Task: For heading  Tahoma with underline.  font size for heading20,  'Change the font style of data to'Arial.  and font size to 12,  Change the alignment of both headline & data to Align left.  In the sheet  Financial Wizard
Action: Mouse moved to (39, 118)
Screenshot: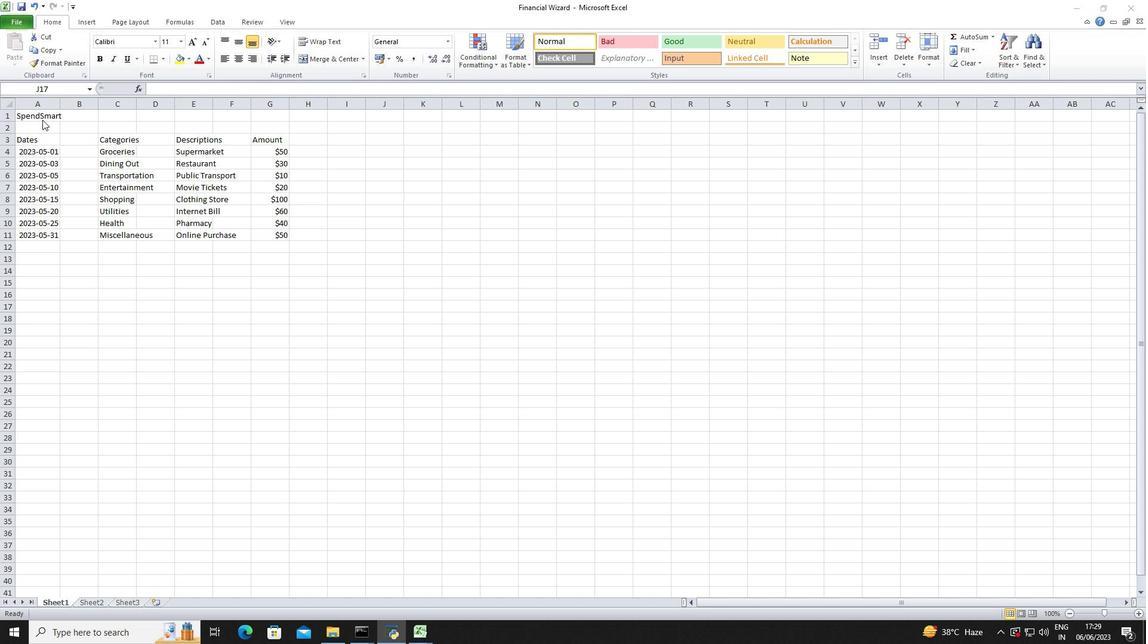 
Action: Mouse pressed left at (39, 118)
Screenshot: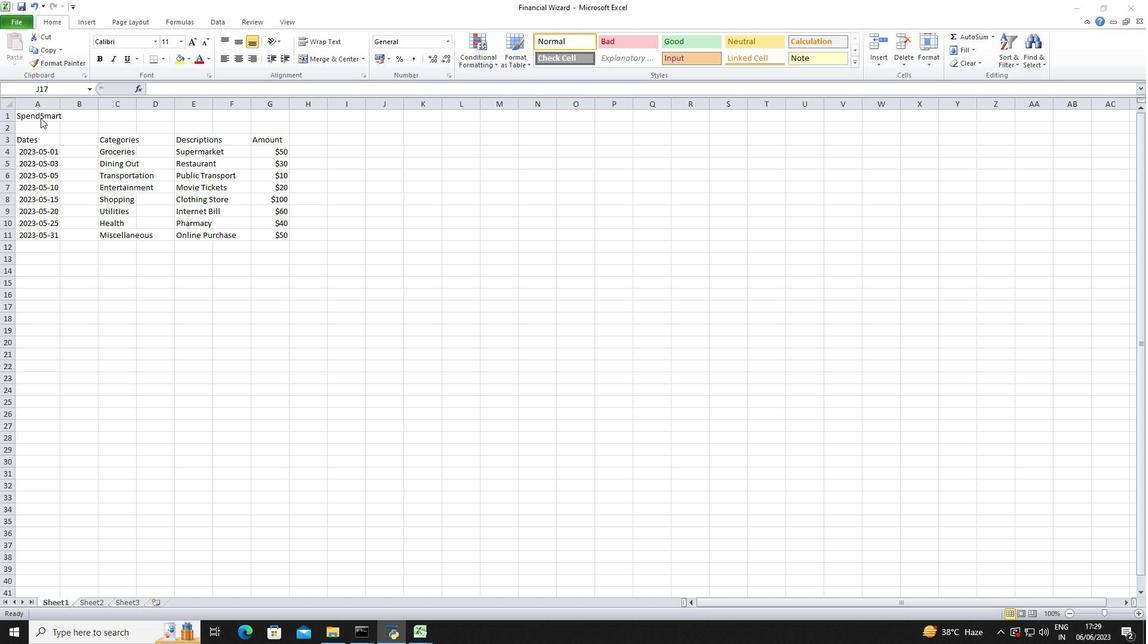 
Action: Mouse moved to (39, 115)
Screenshot: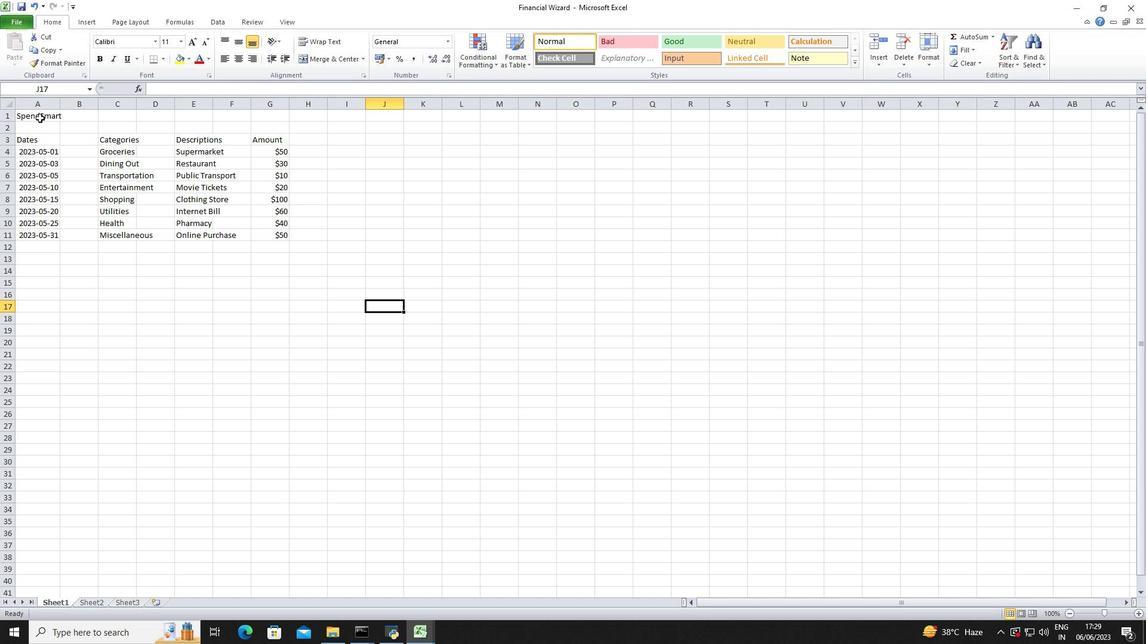 
Action: Mouse pressed left at (39, 115)
Screenshot: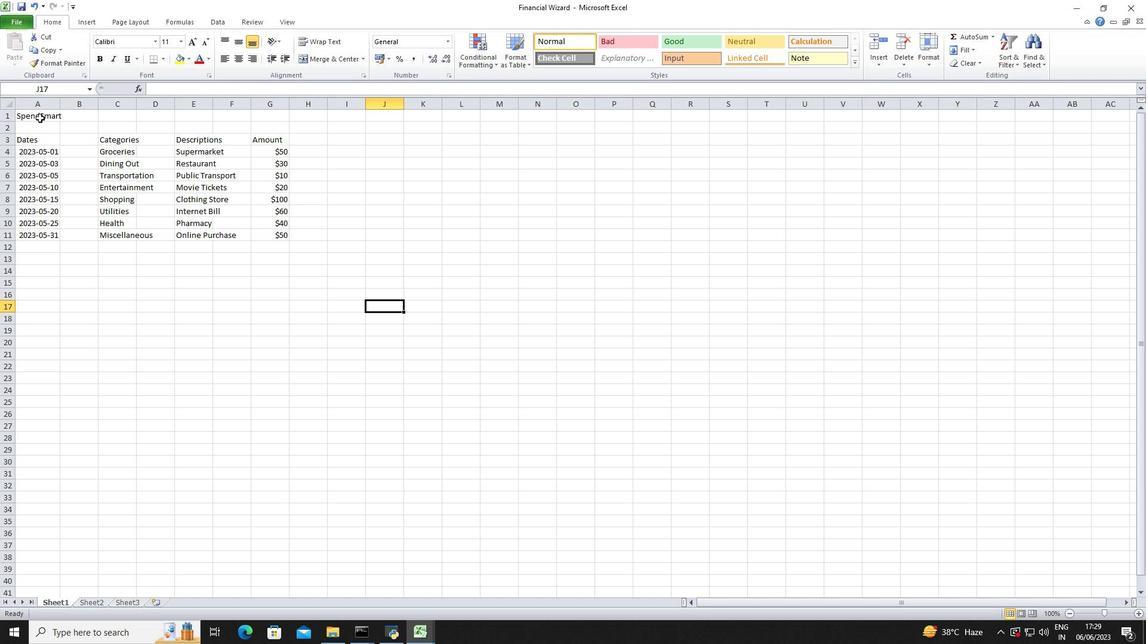 
Action: Mouse moved to (119, 39)
Screenshot: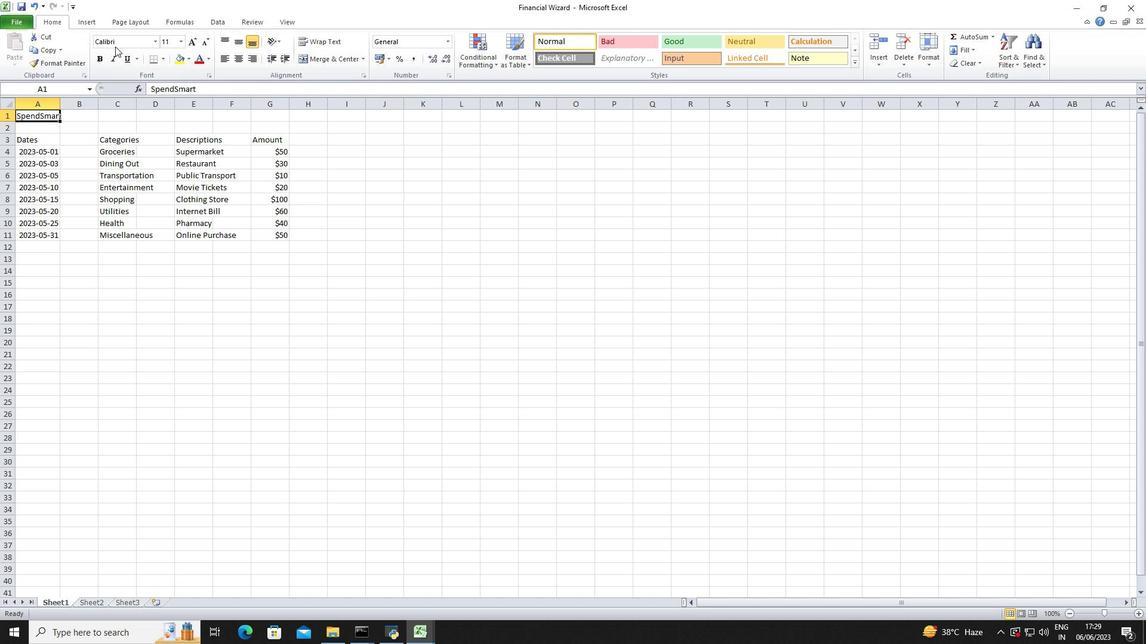 
Action: Mouse pressed left at (119, 39)
Screenshot: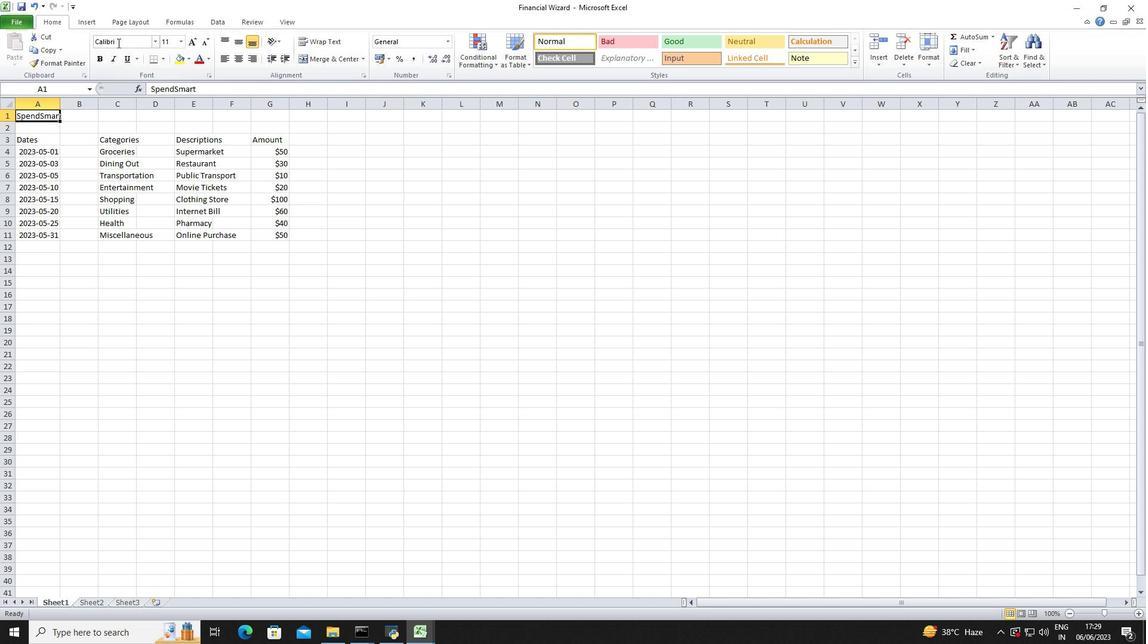 
Action: Key pressed <Key.shift>Tahoma<Key.enter>
Screenshot: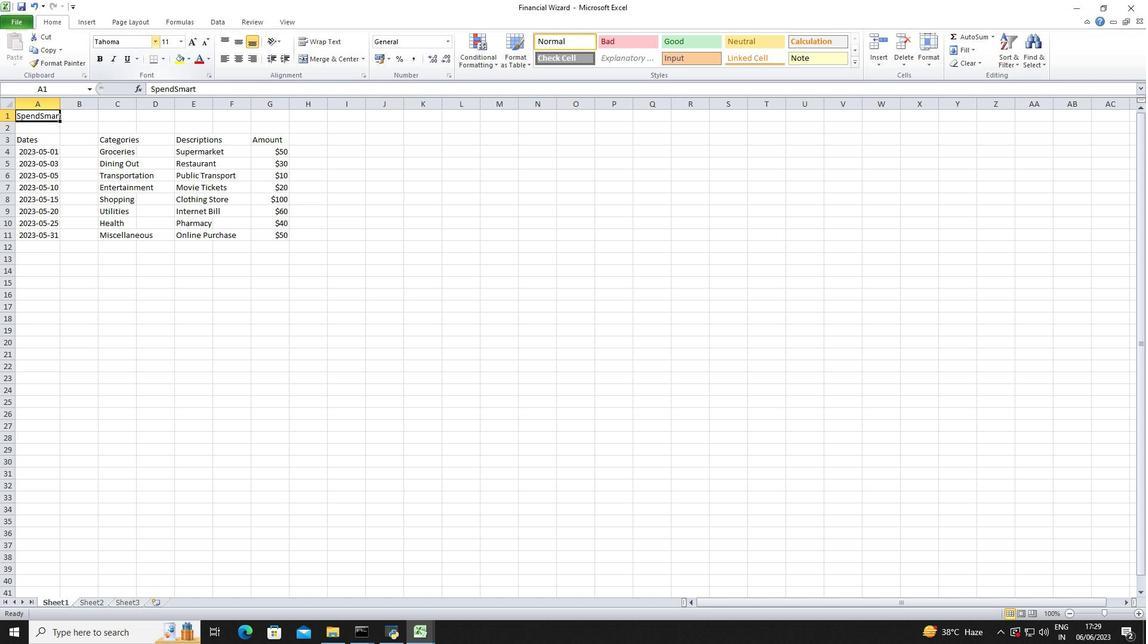
Action: Mouse moved to (125, 59)
Screenshot: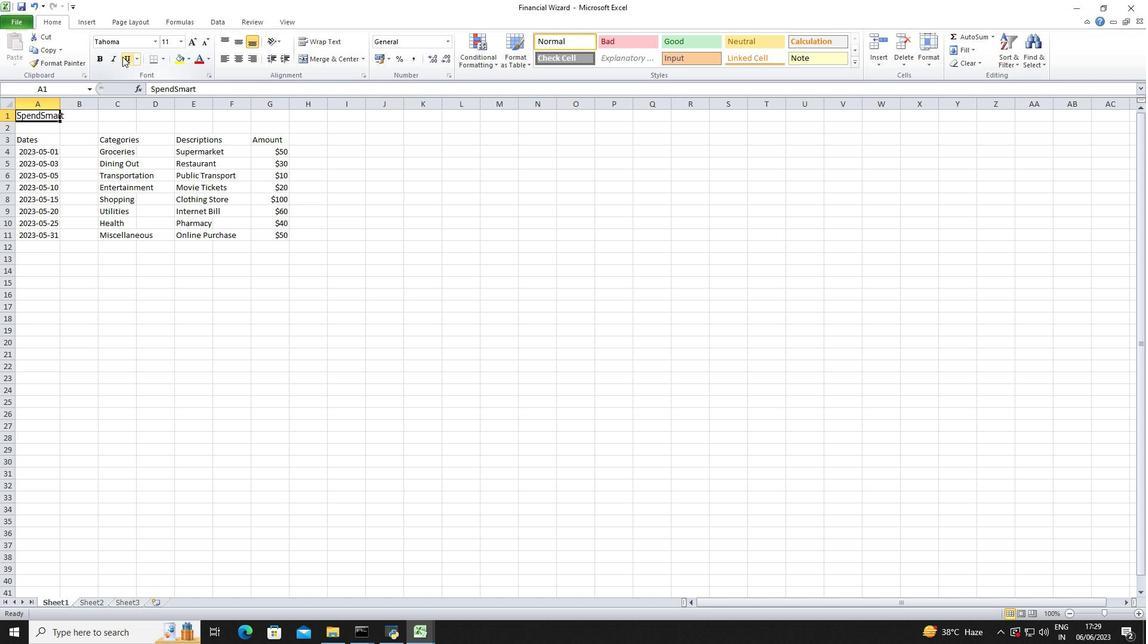 
Action: Mouse pressed left at (125, 59)
Screenshot: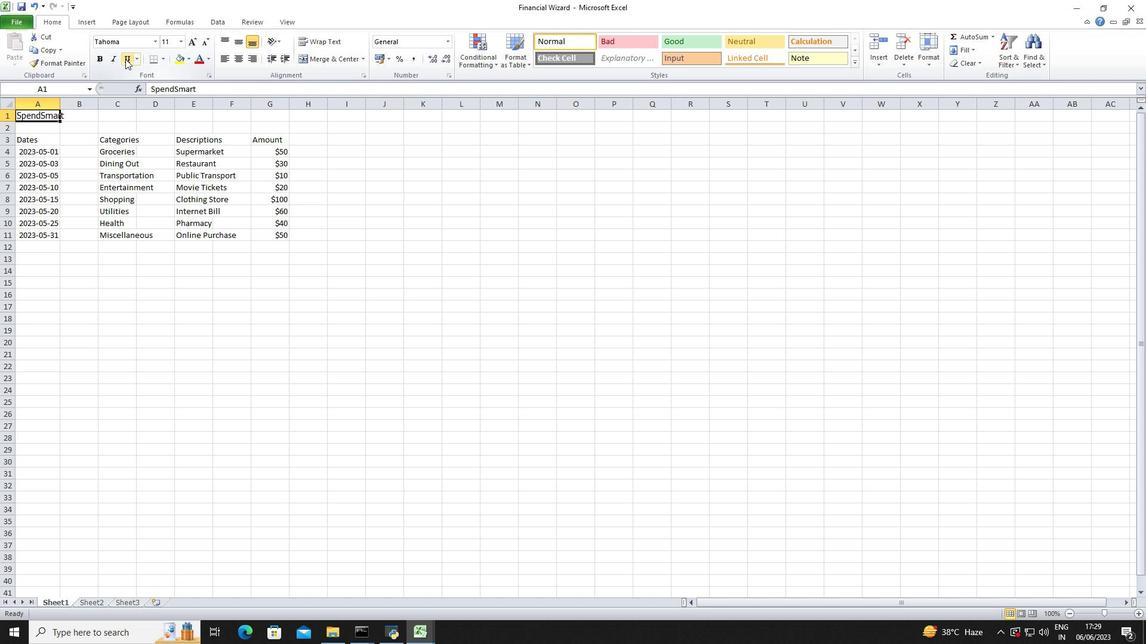 
Action: Mouse moved to (186, 41)
Screenshot: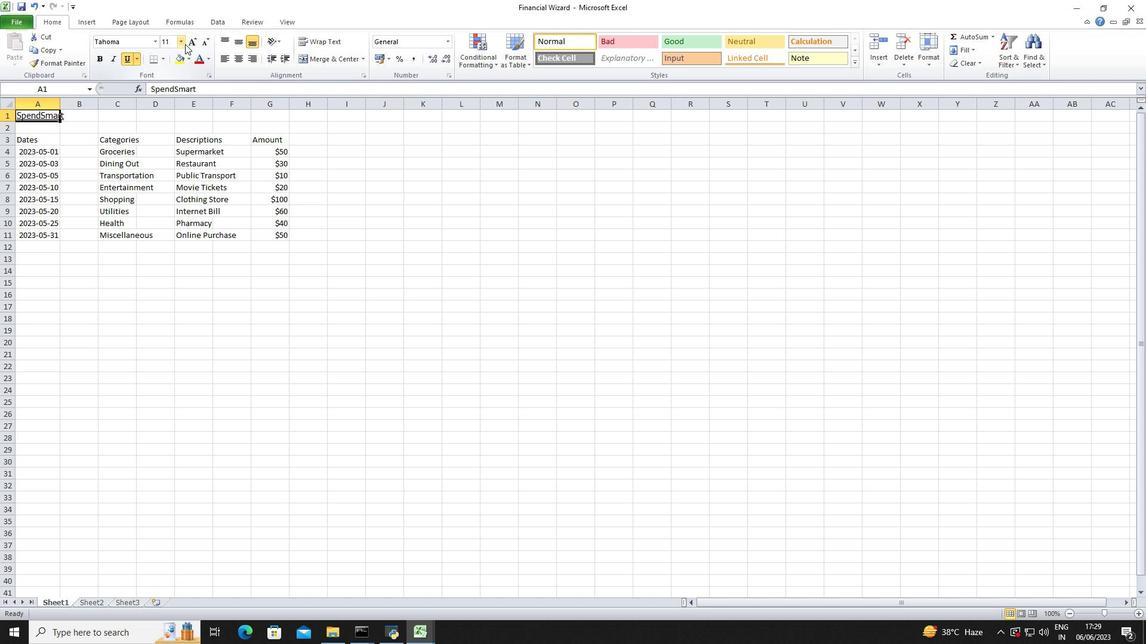 
Action: Mouse pressed left at (186, 41)
Screenshot: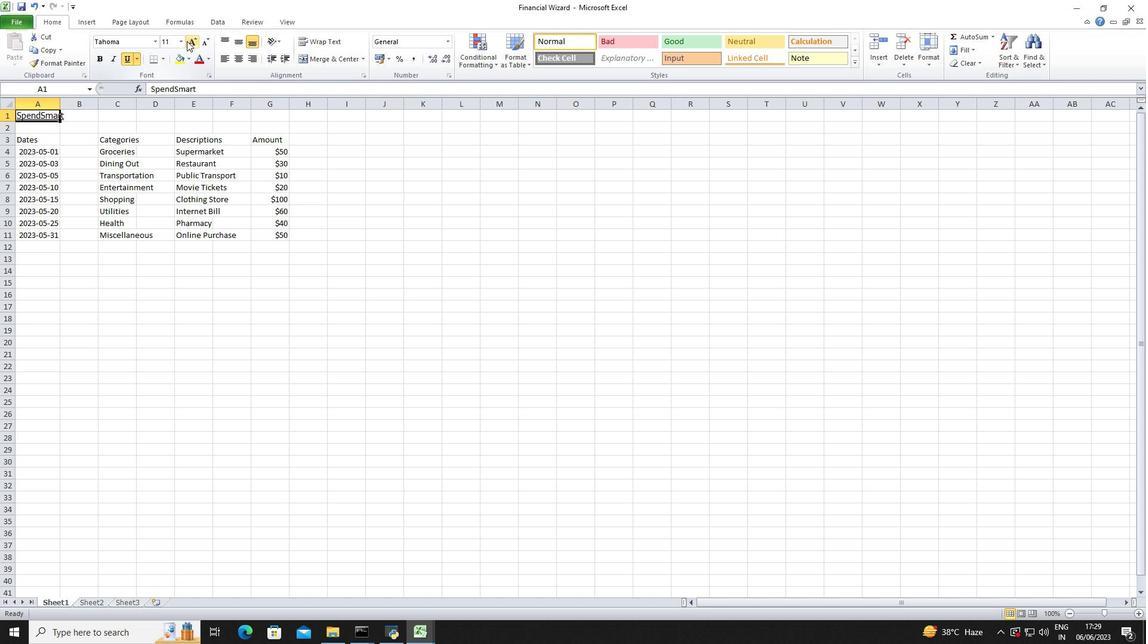 
Action: Mouse moved to (182, 39)
Screenshot: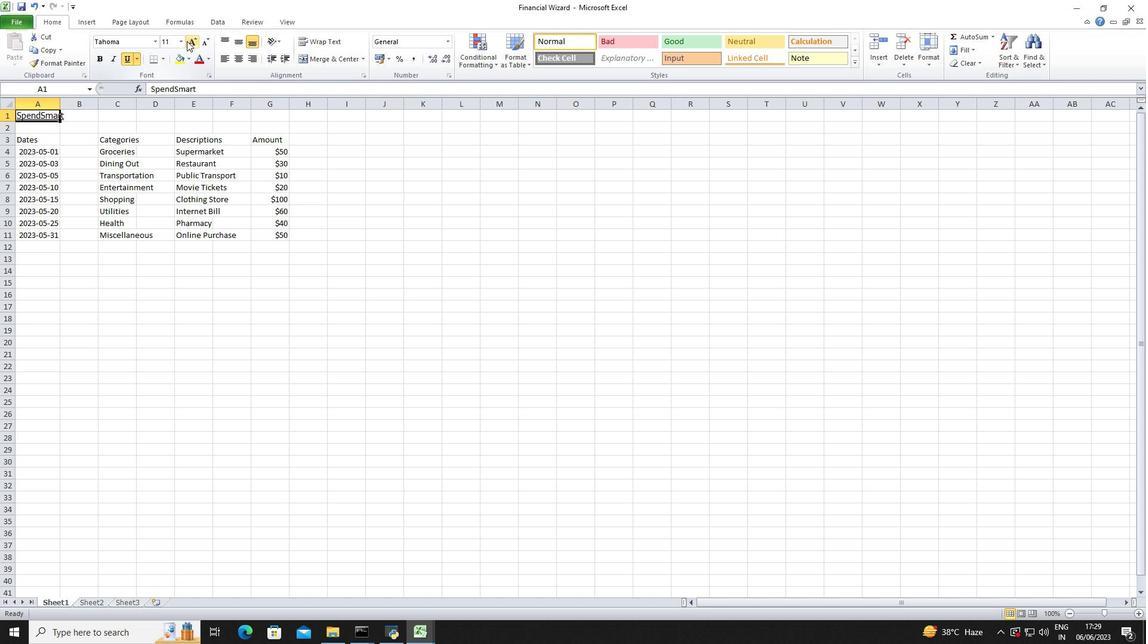 
Action: Mouse pressed left at (182, 39)
Screenshot: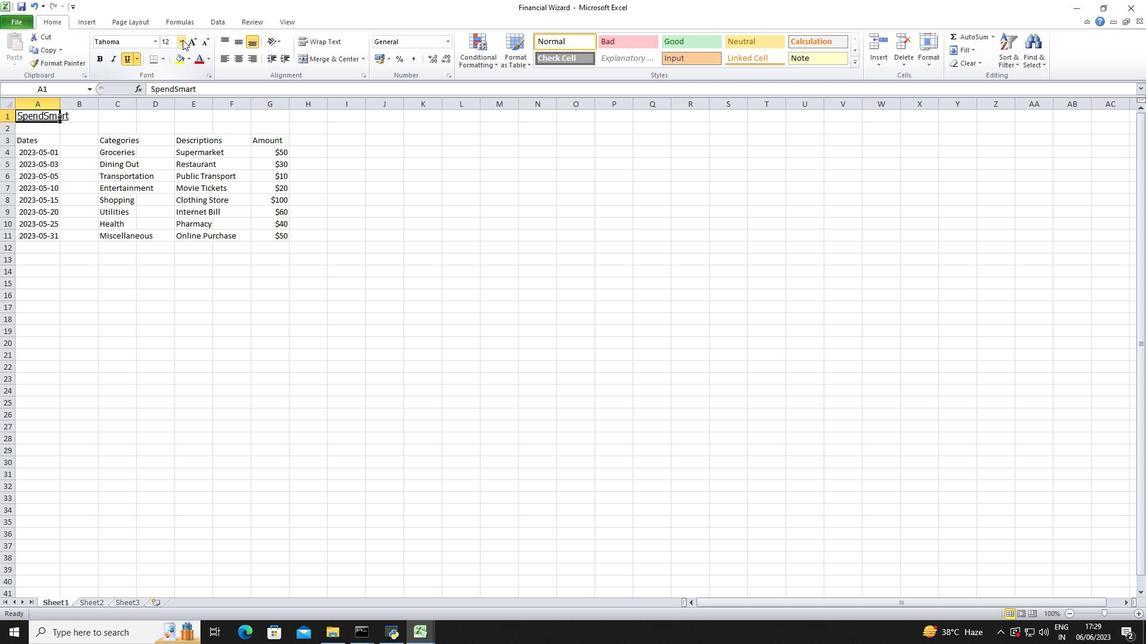 
Action: Mouse moved to (170, 134)
Screenshot: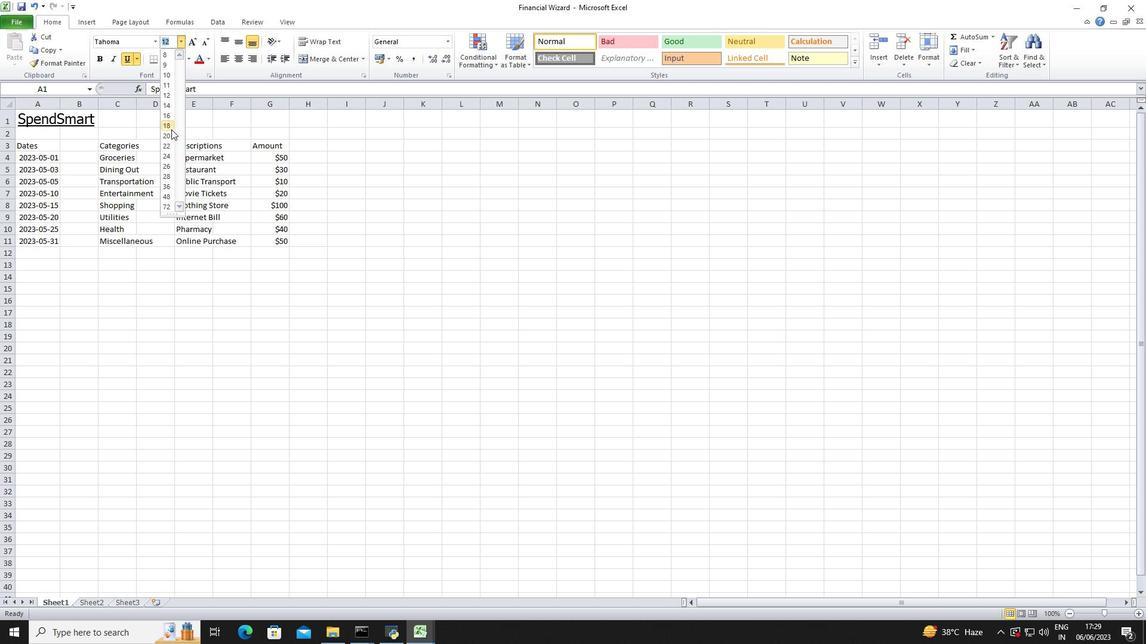
Action: Mouse pressed left at (170, 134)
Screenshot: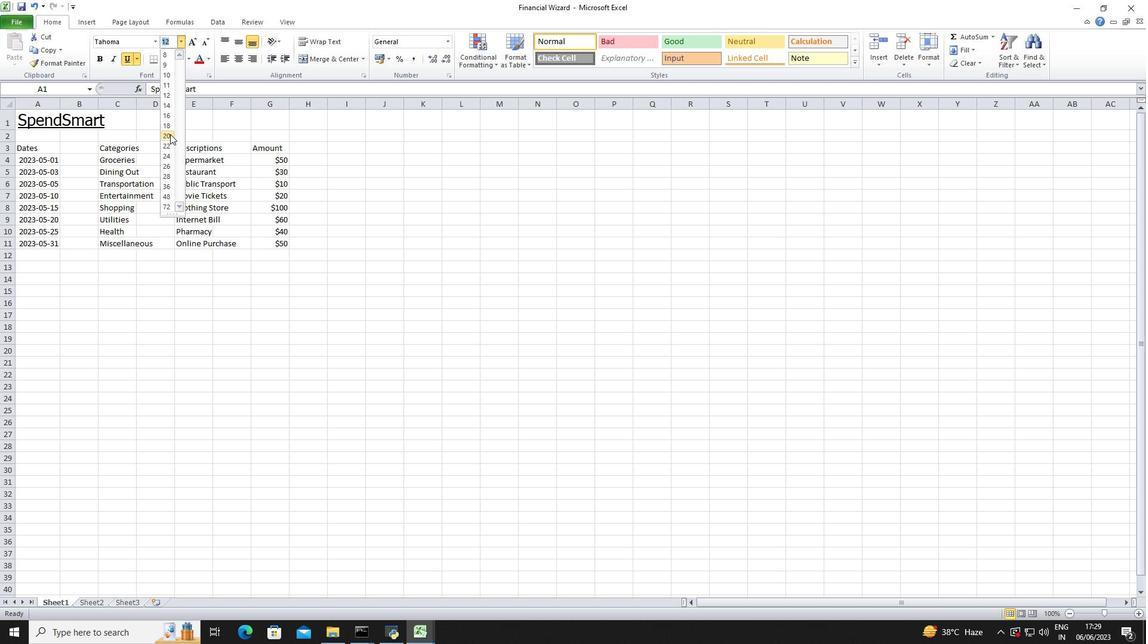 
Action: Mouse moved to (26, 149)
Screenshot: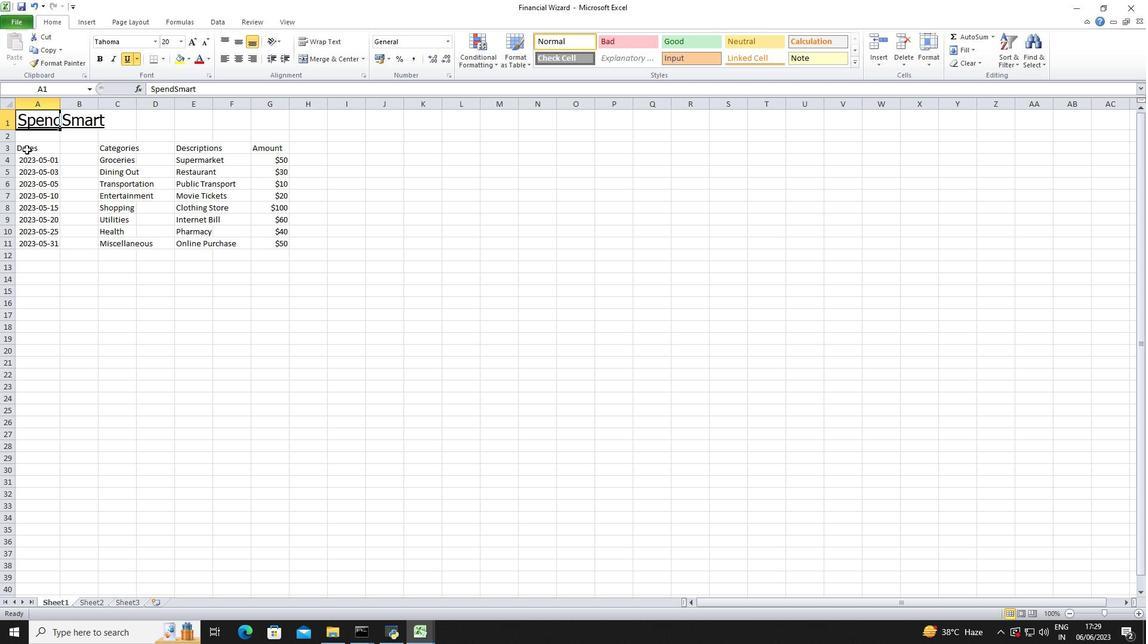 
Action: Mouse pressed left at (26, 149)
Screenshot: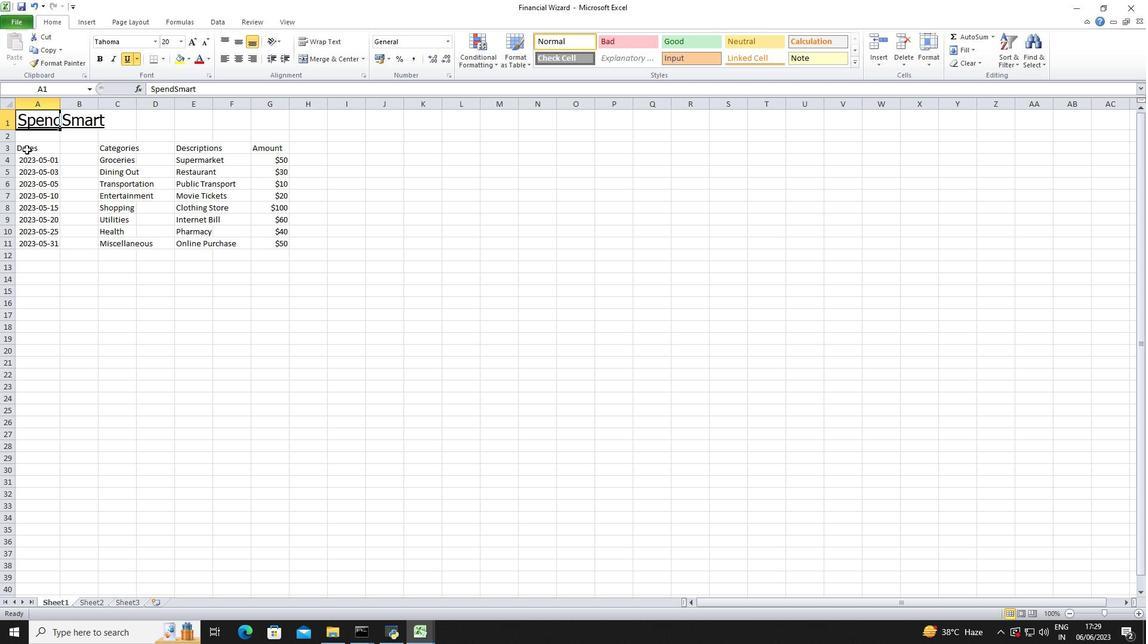 
Action: Mouse moved to (137, 41)
Screenshot: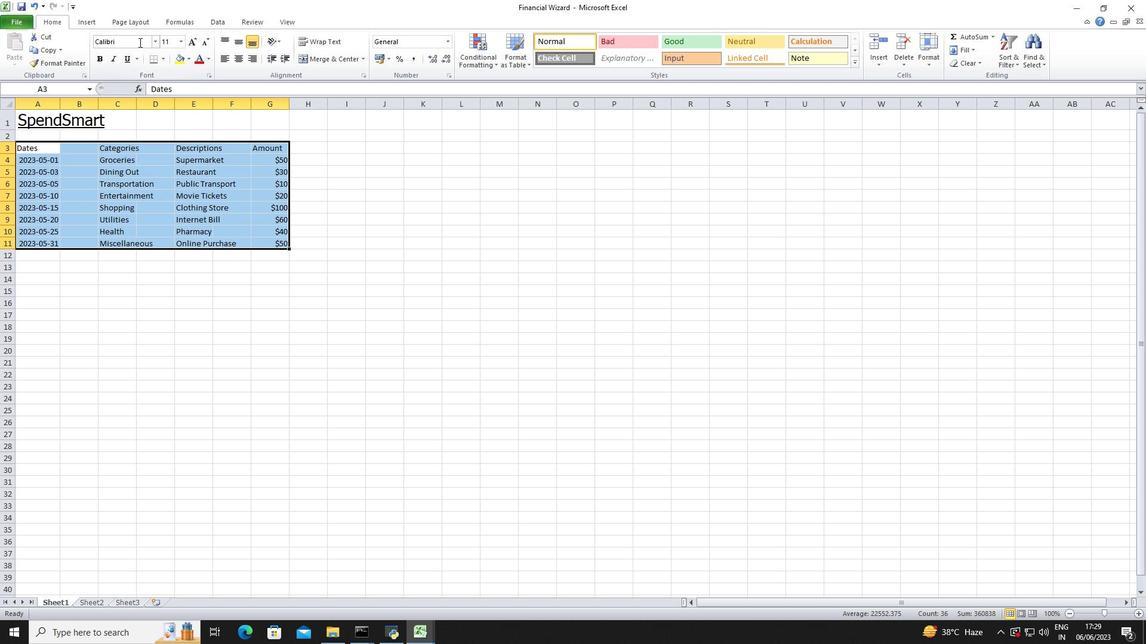 
Action: Mouse pressed left at (137, 41)
Screenshot: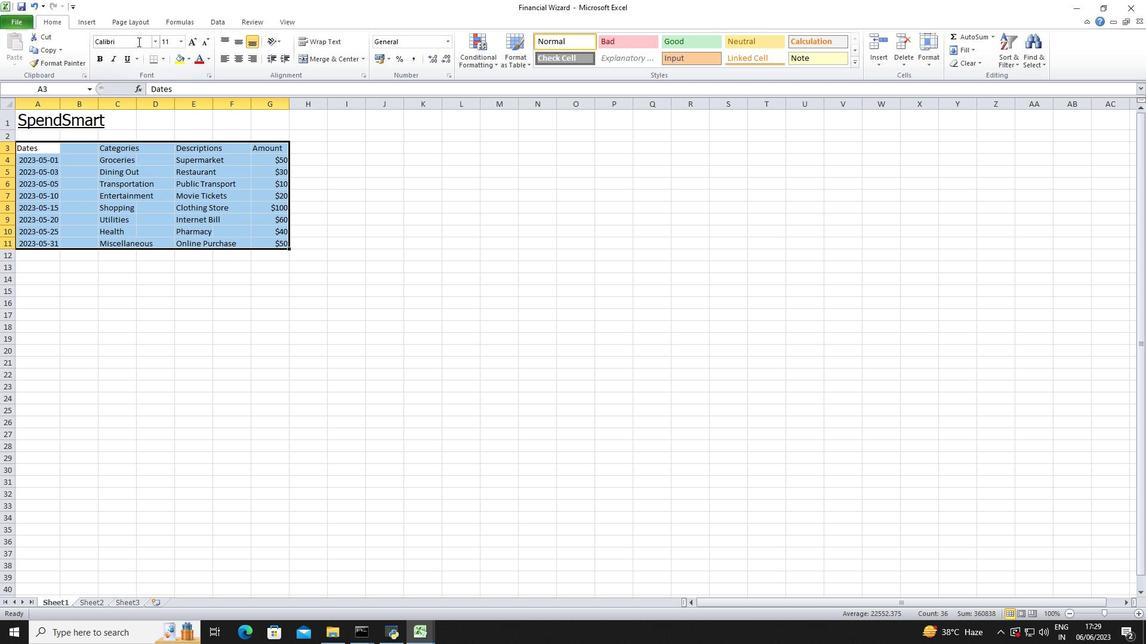 
Action: Key pressed <Key.shift>Arial<Key.enter>
Screenshot: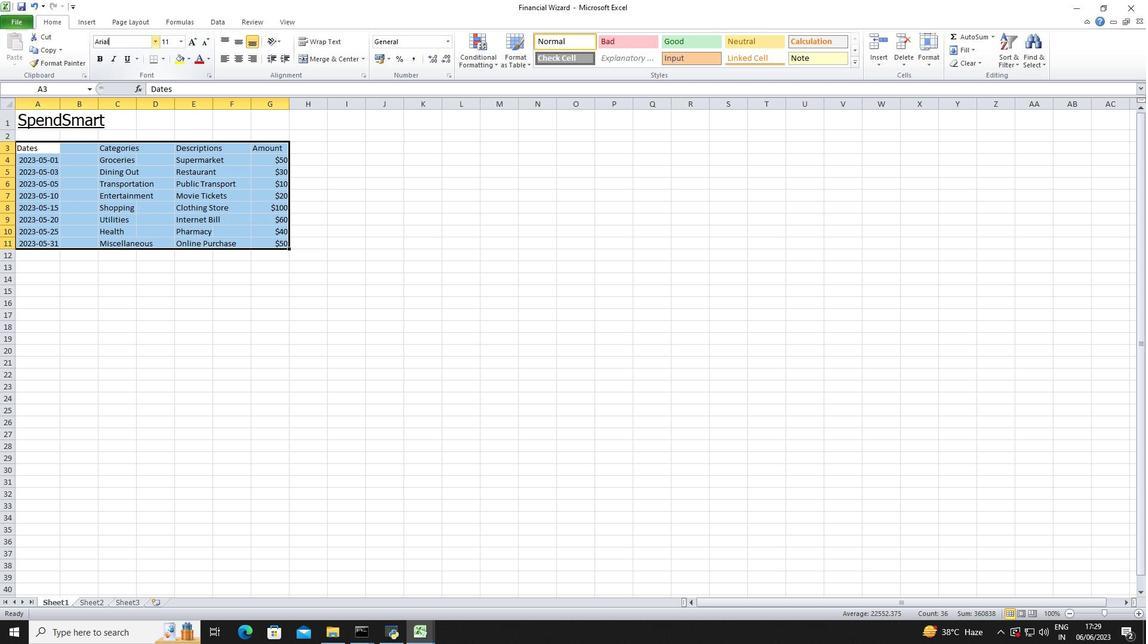 
Action: Mouse moved to (180, 40)
Screenshot: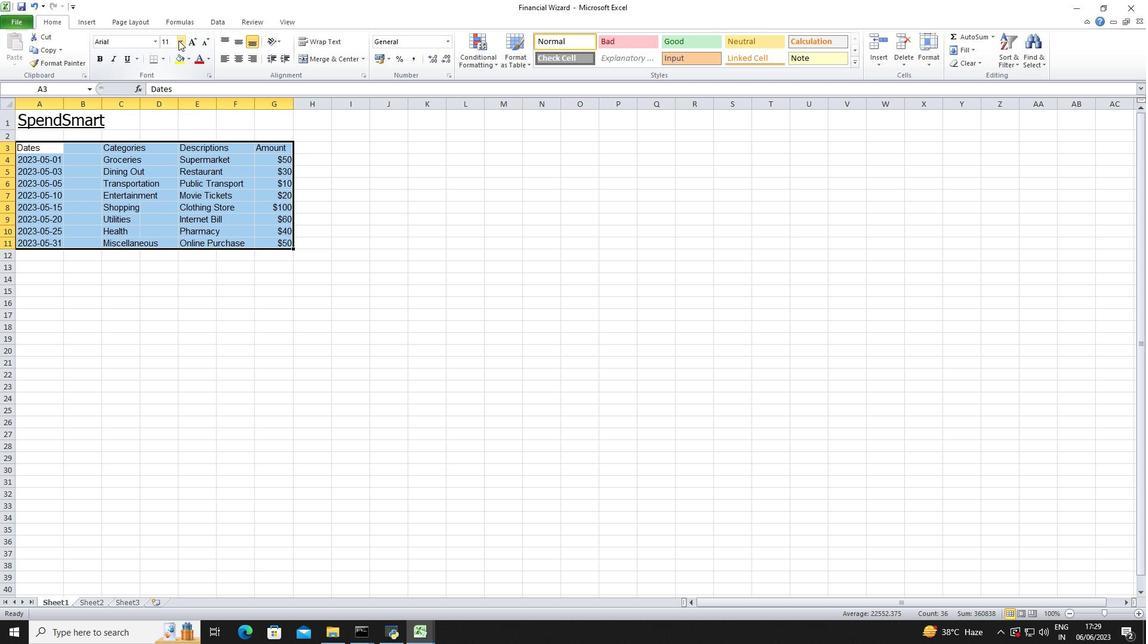 
Action: Mouse pressed left at (180, 40)
Screenshot: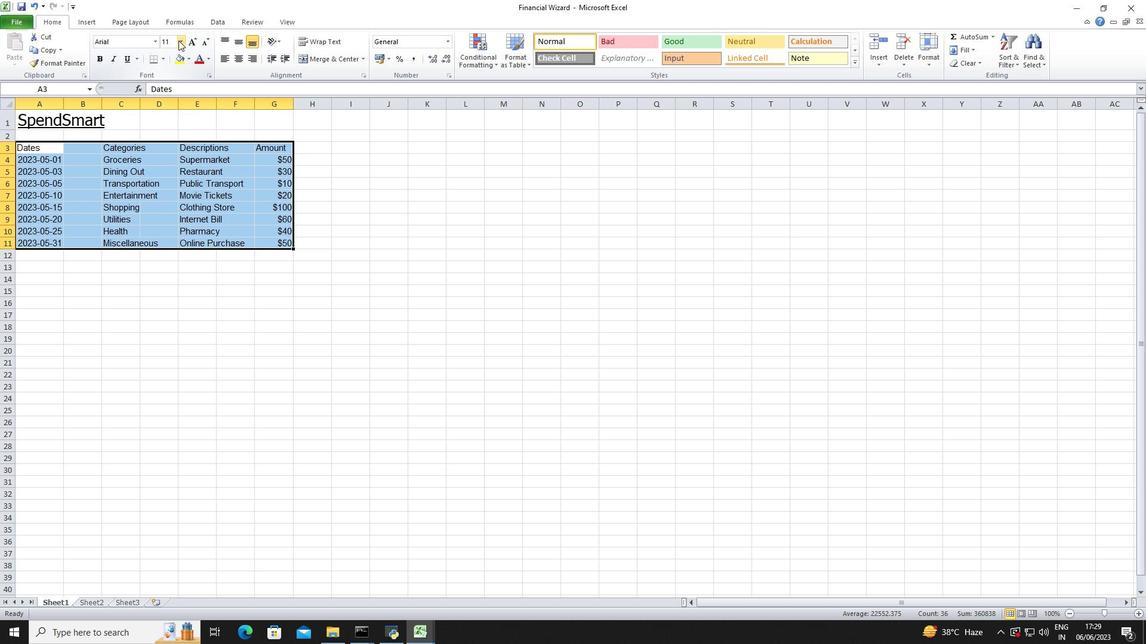 
Action: Mouse moved to (170, 94)
Screenshot: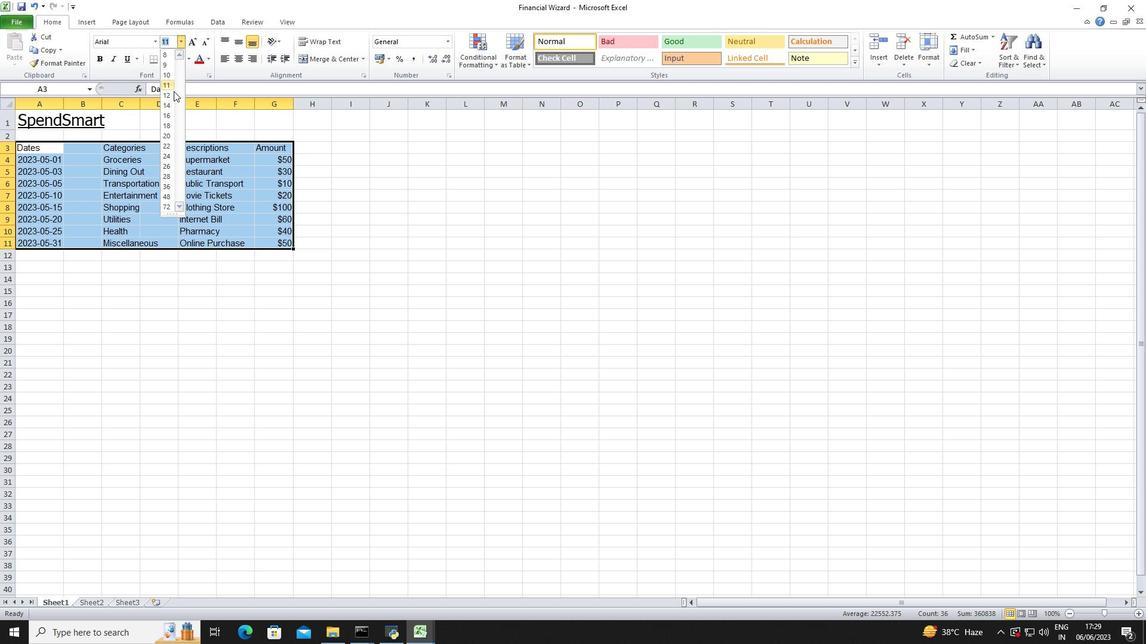 
Action: Mouse pressed left at (170, 94)
Screenshot: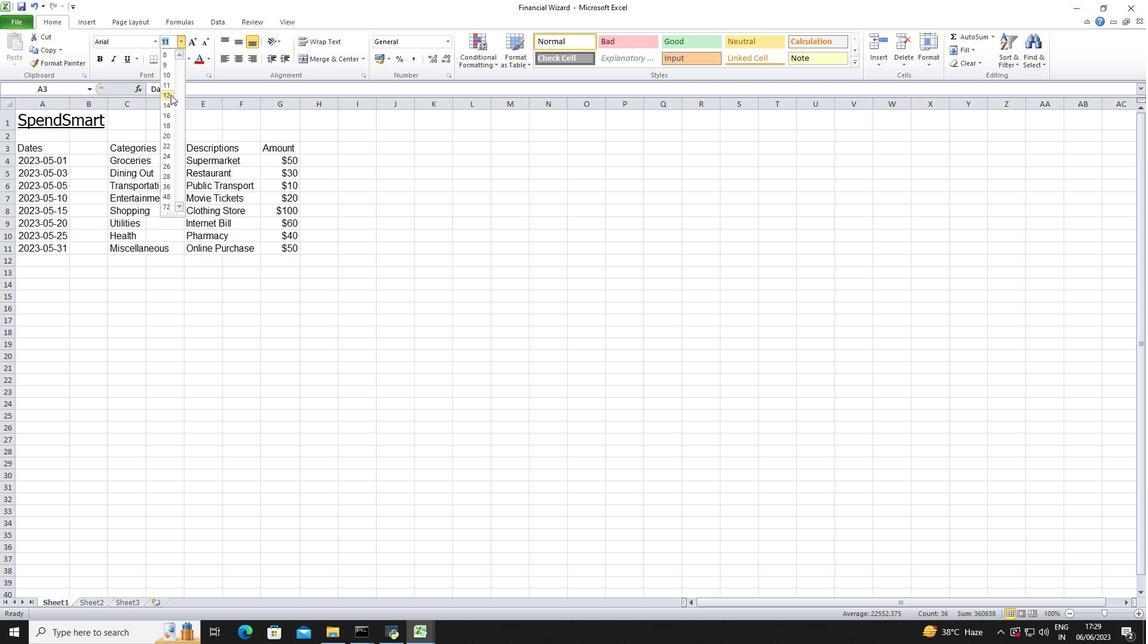 
Action: Mouse moved to (222, 58)
Screenshot: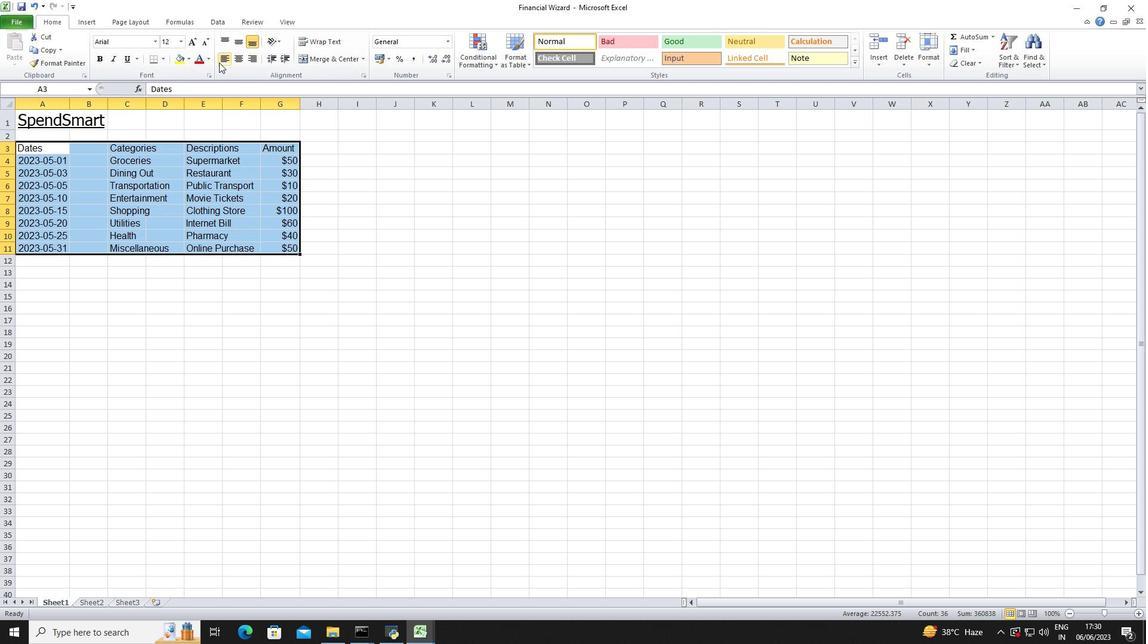
Action: Mouse pressed left at (222, 58)
Screenshot: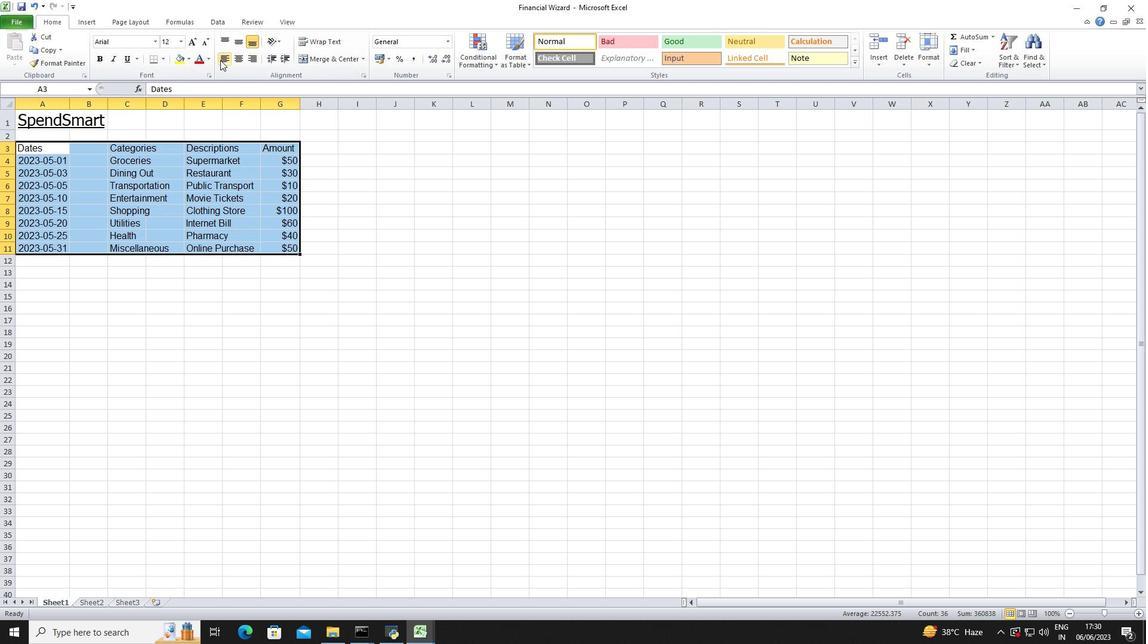 
Action: Mouse moved to (10, 125)
Screenshot: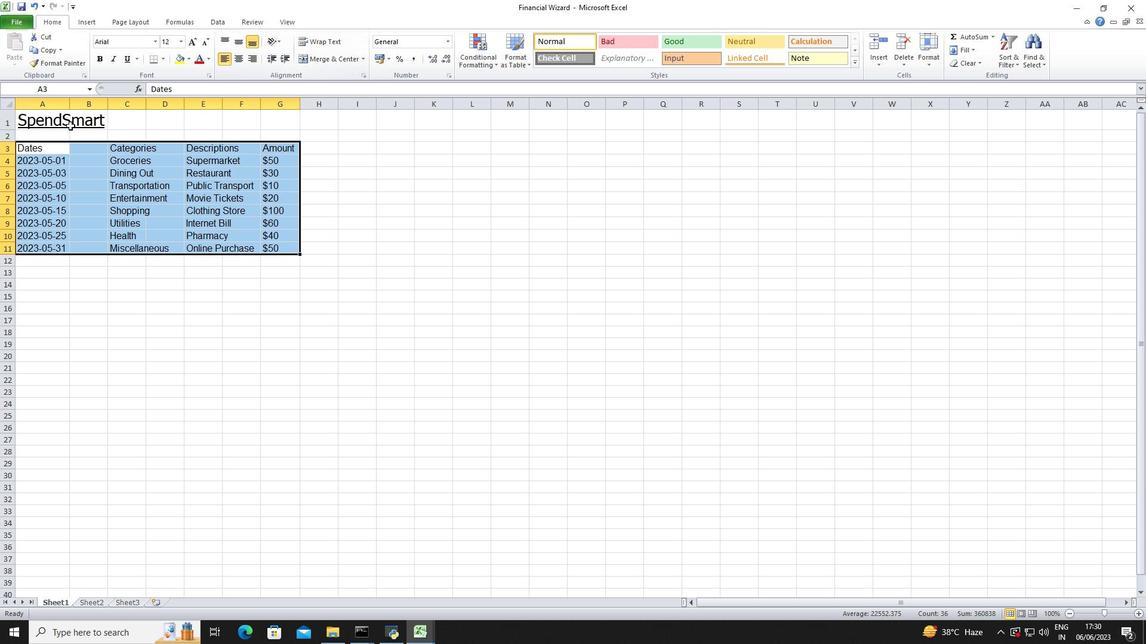 
Action: Mouse pressed left at (10, 125)
Screenshot: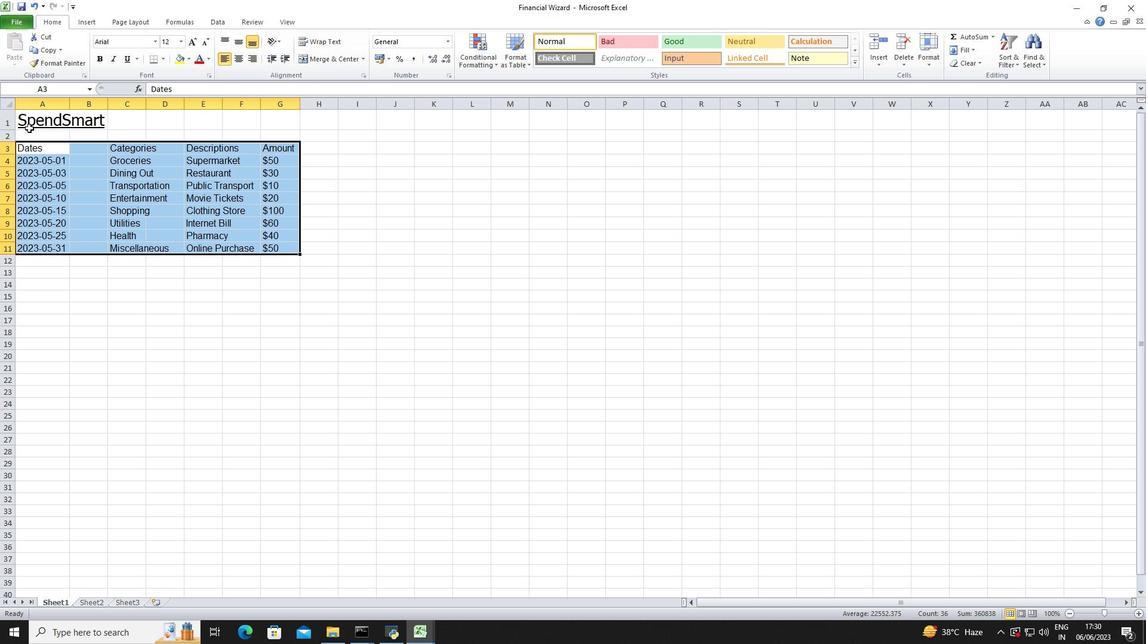 
Action: Mouse moved to (32, 123)
Screenshot: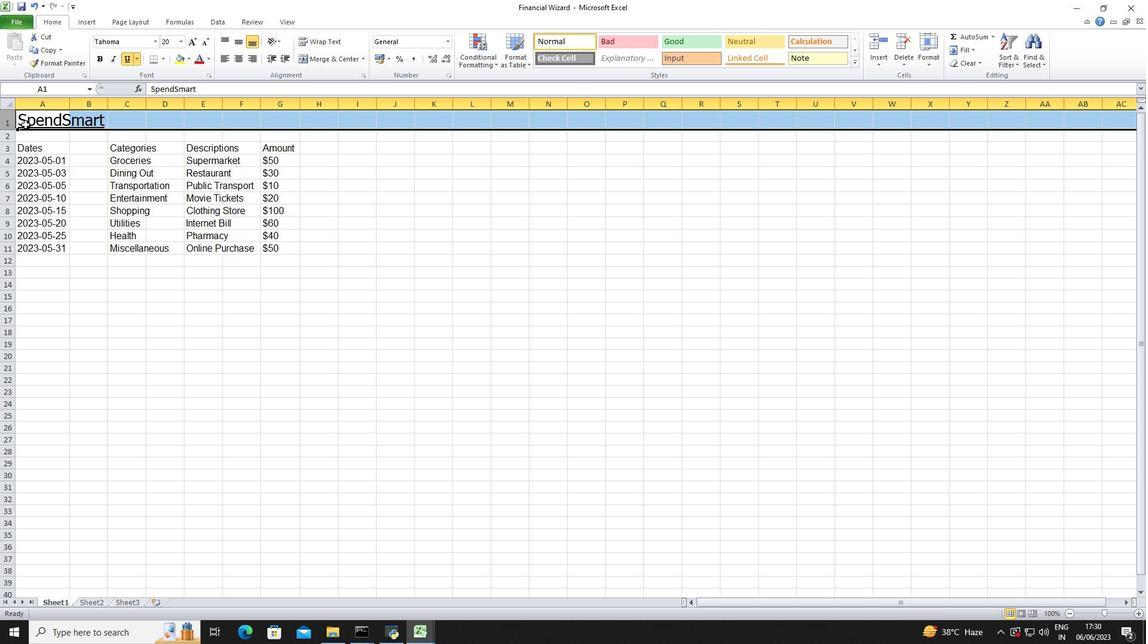 
Action: Mouse pressed left at (32, 123)
Screenshot: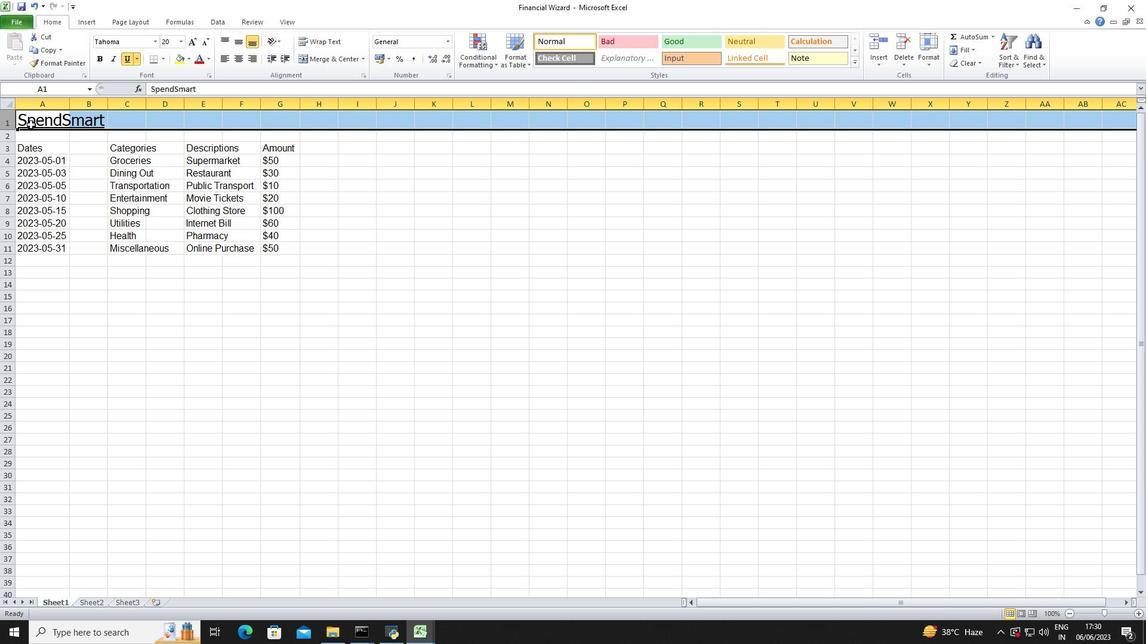 
Action: Mouse pressed left at (32, 123)
Screenshot: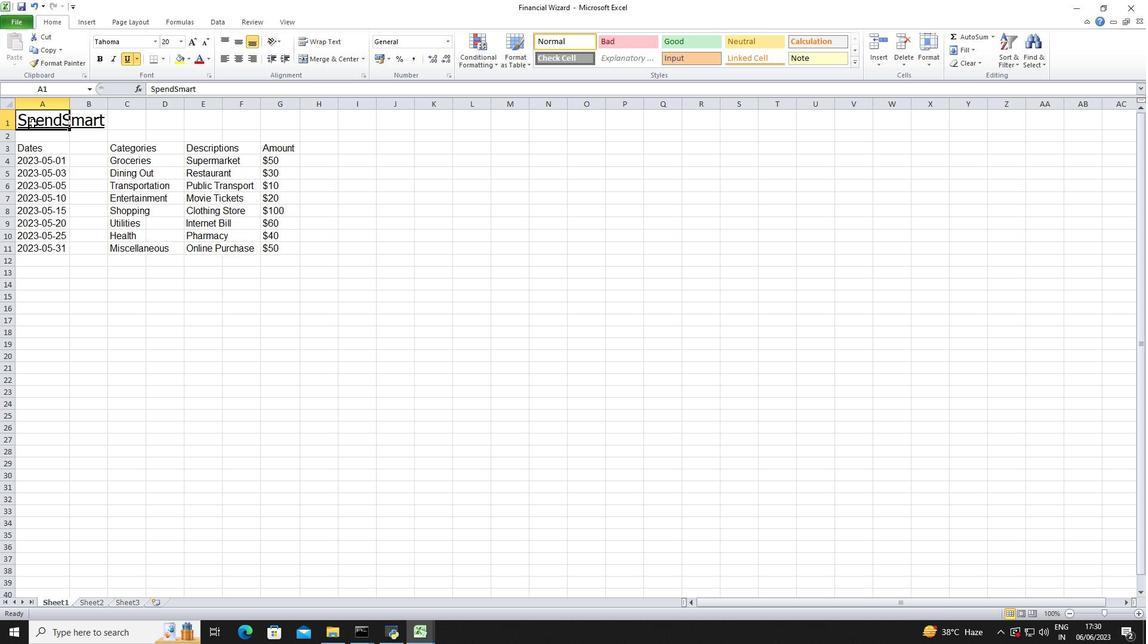 
Action: Mouse moved to (84, 147)
Screenshot: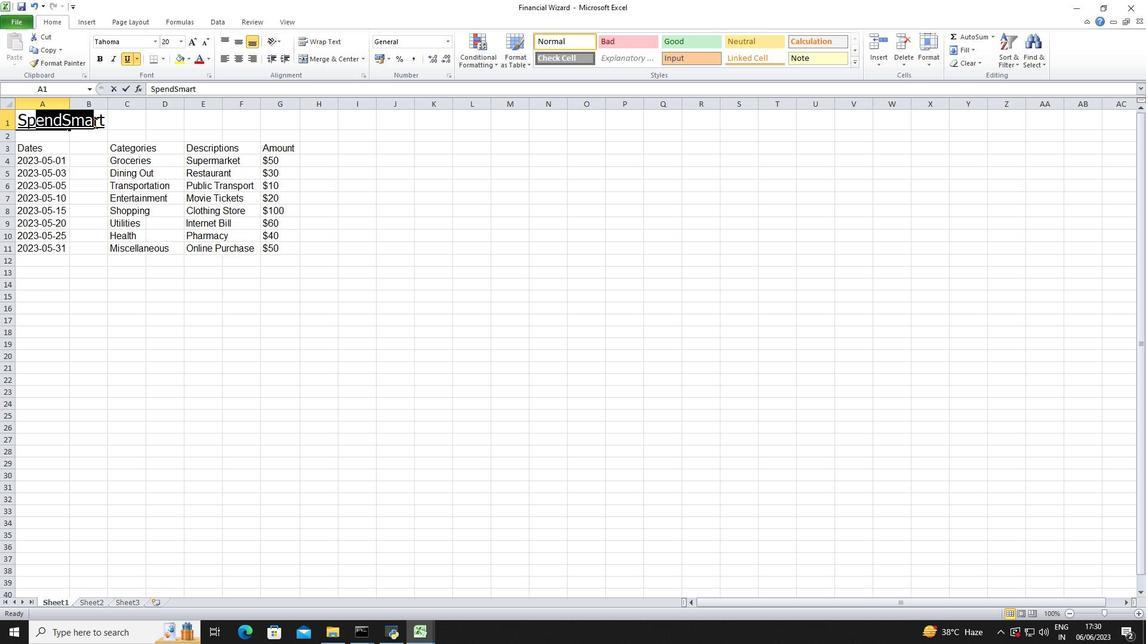 
Action: Mouse pressed left at (84, 147)
Screenshot: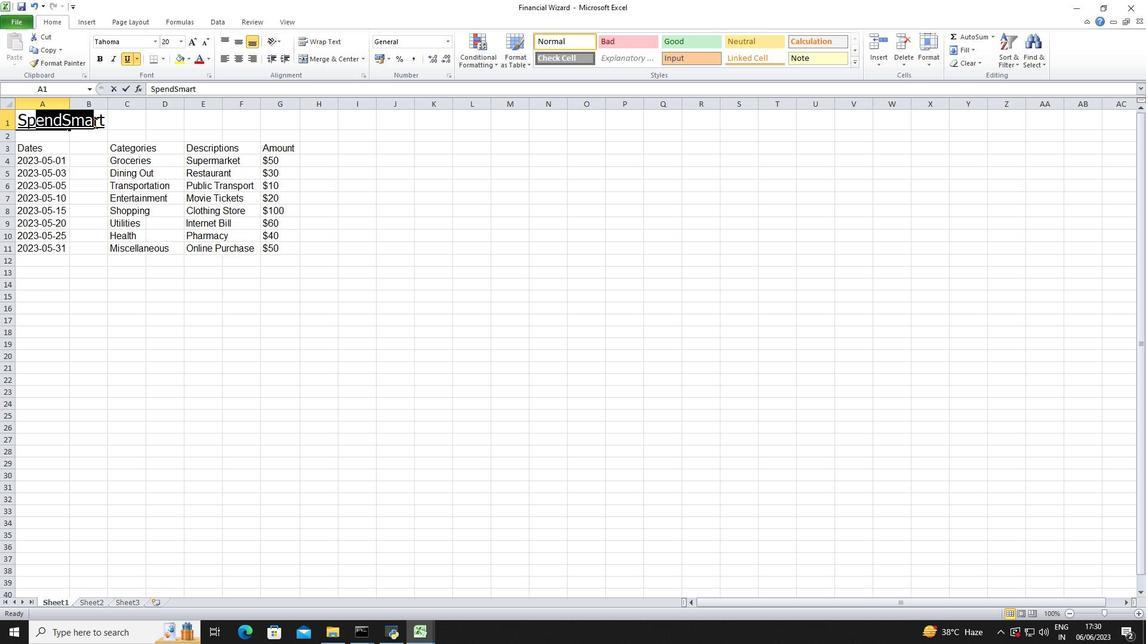 
Action: Mouse moved to (41, 121)
Screenshot: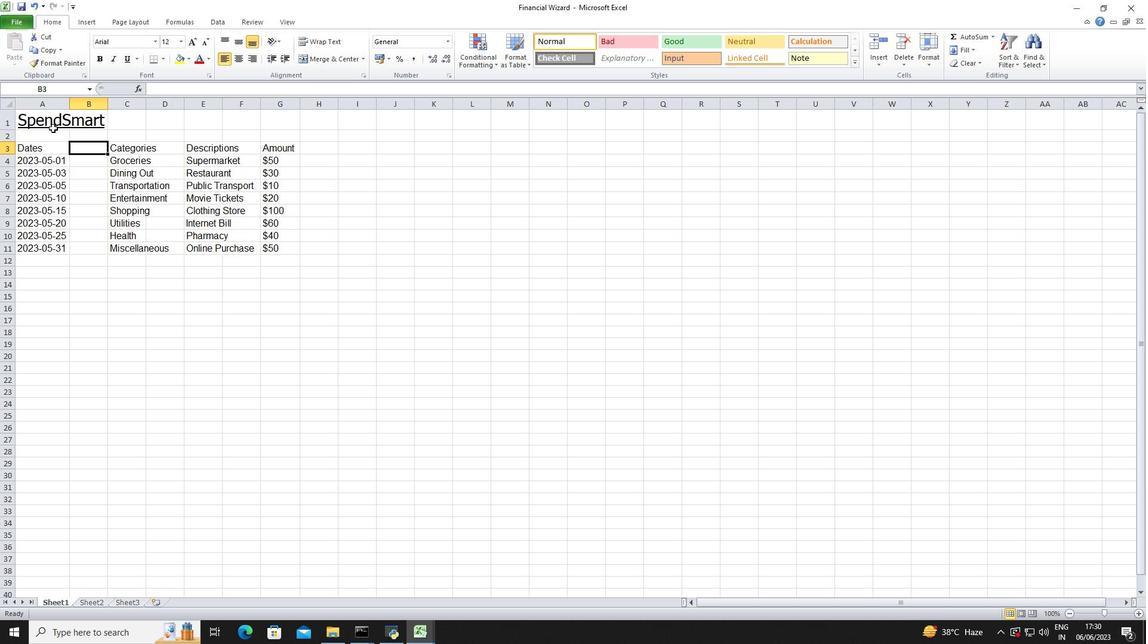 
Action: Mouse pressed left at (41, 121)
Screenshot: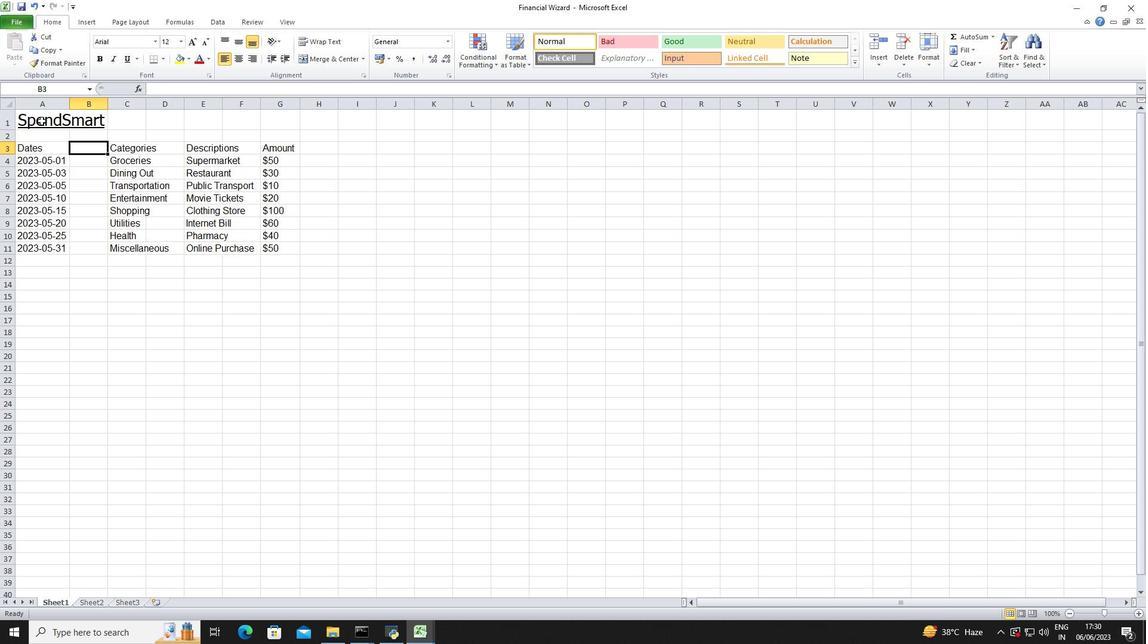 
Action: Mouse moved to (228, 59)
Screenshot: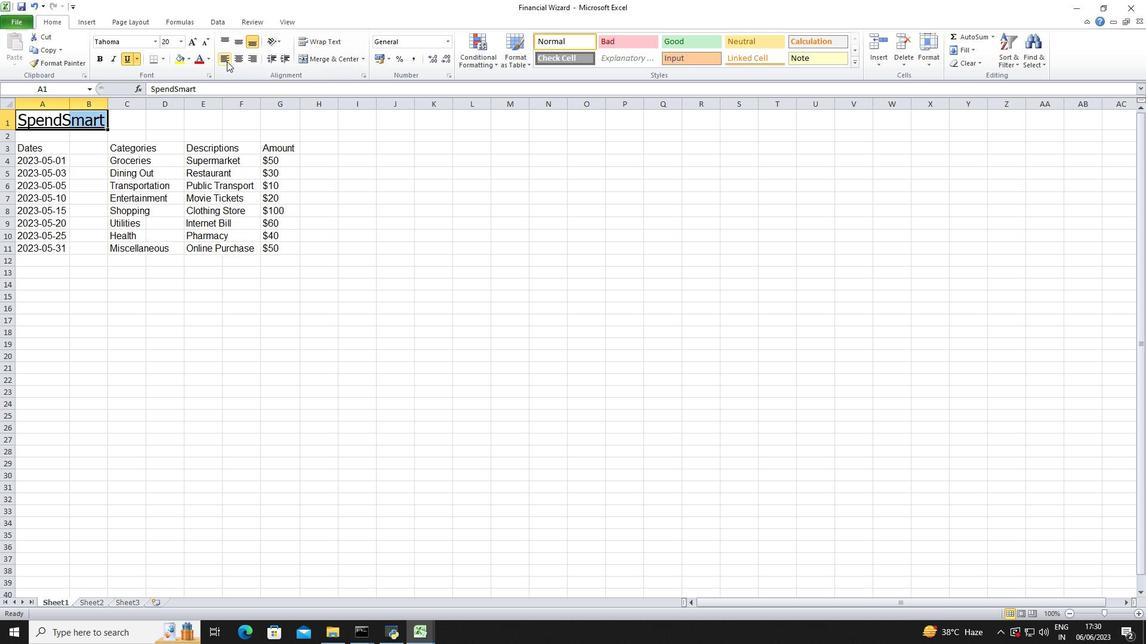 
Action: Mouse pressed left at (228, 59)
Screenshot: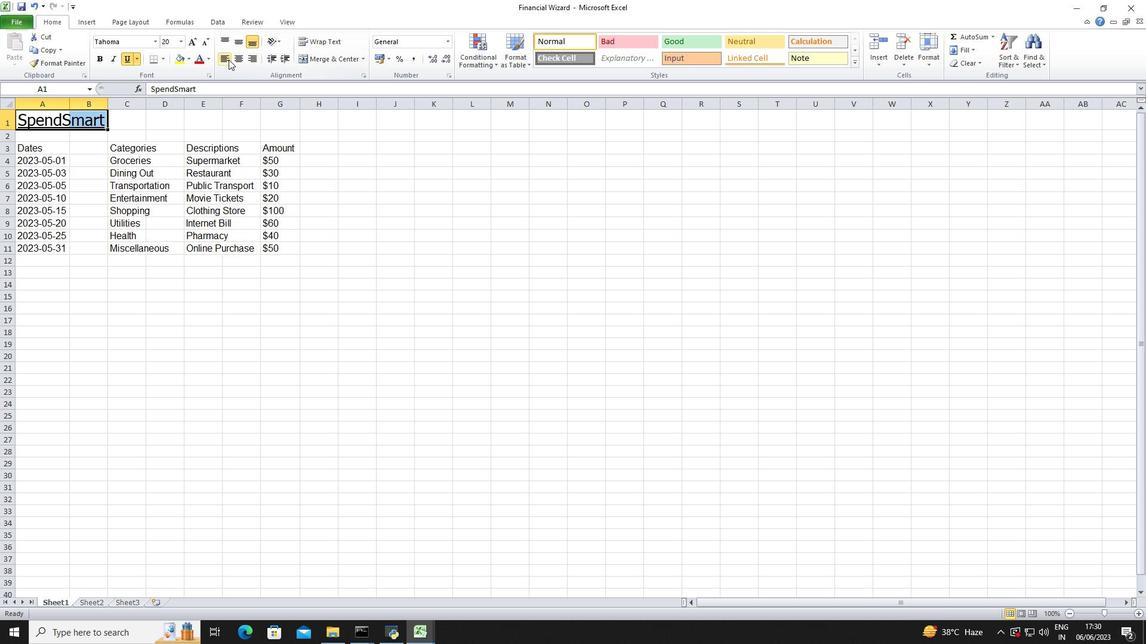 
Action: Mouse moved to (336, 161)
Screenshot: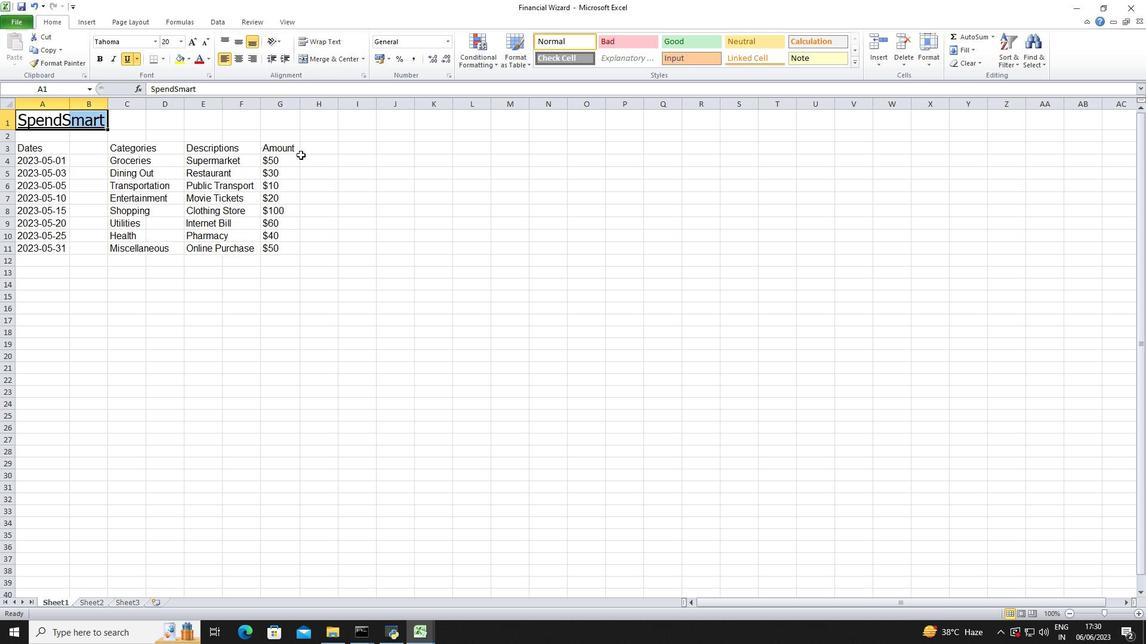 
Action: Mouse pressed left at (336, 161)
Screenshot: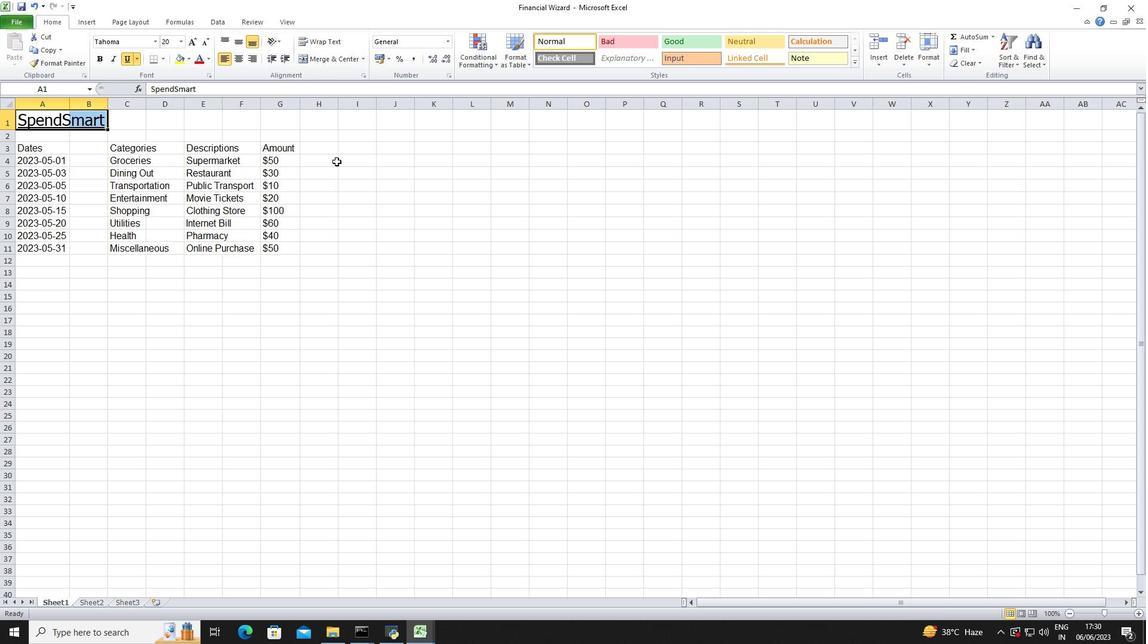 
